 Task: Forward the email to taskers4@outlook.com and verify it was sent by searching for bccsnyfreak6@outlook.com in the sent items.
Action: Mouse moved to (267, 10)
Screenshot: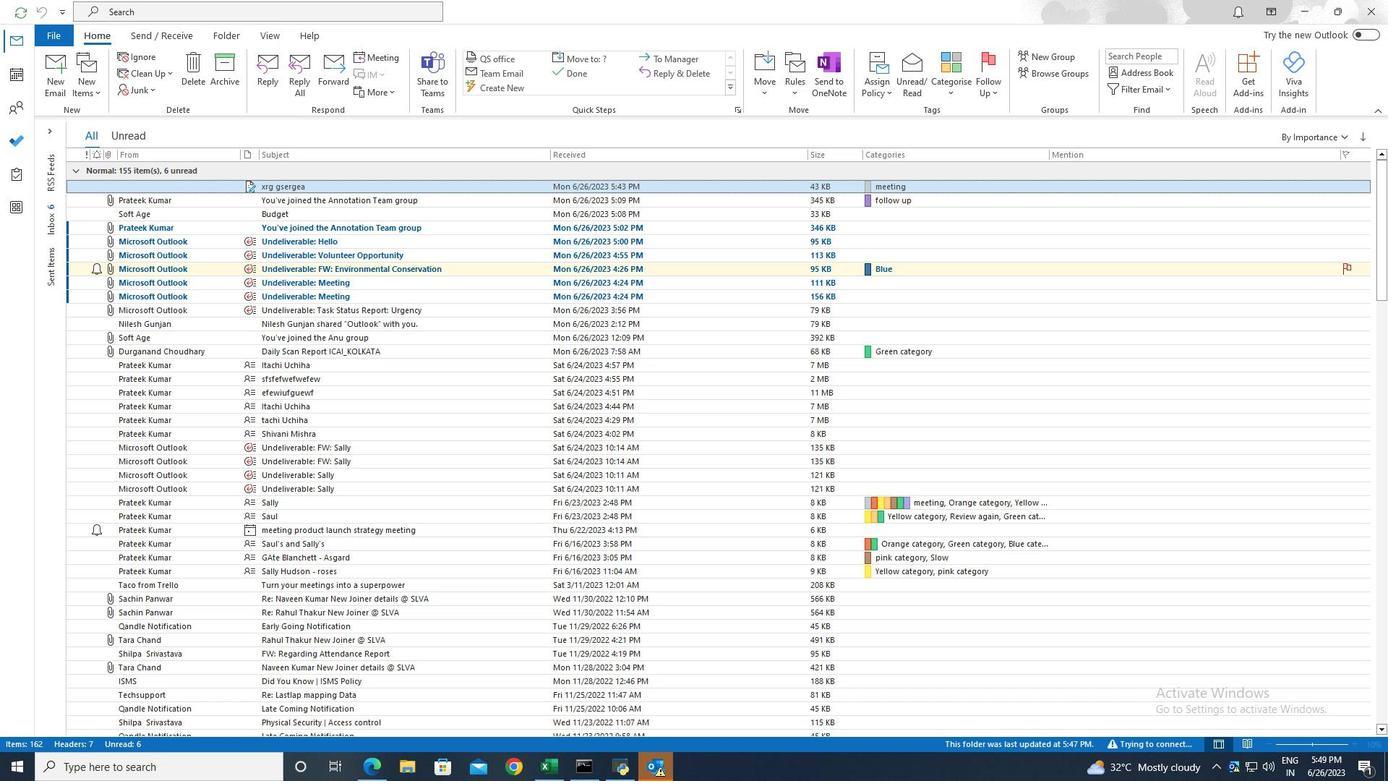 
Action: Mouse pressed left at (267, 10)
Screenshot: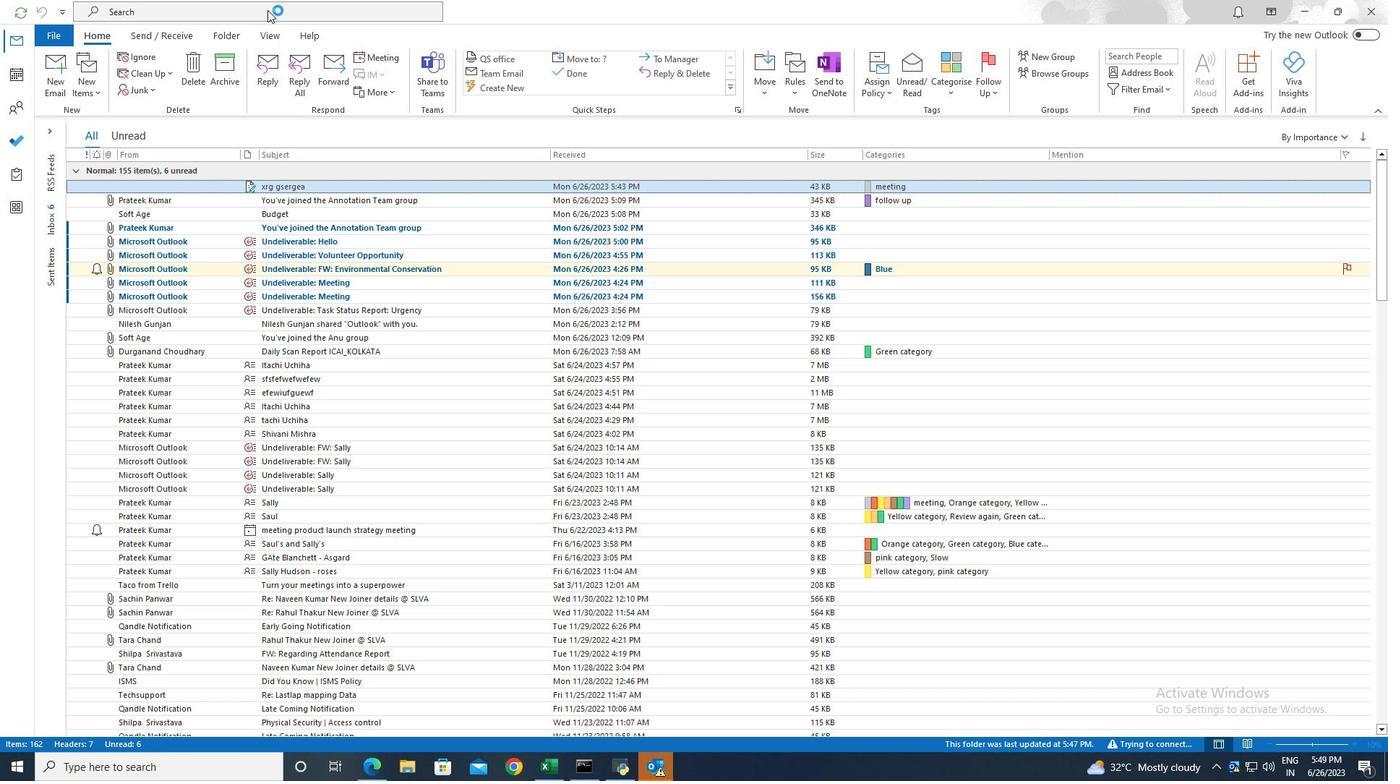 
Action: Mouse moved to (498, 15)
Screenshot: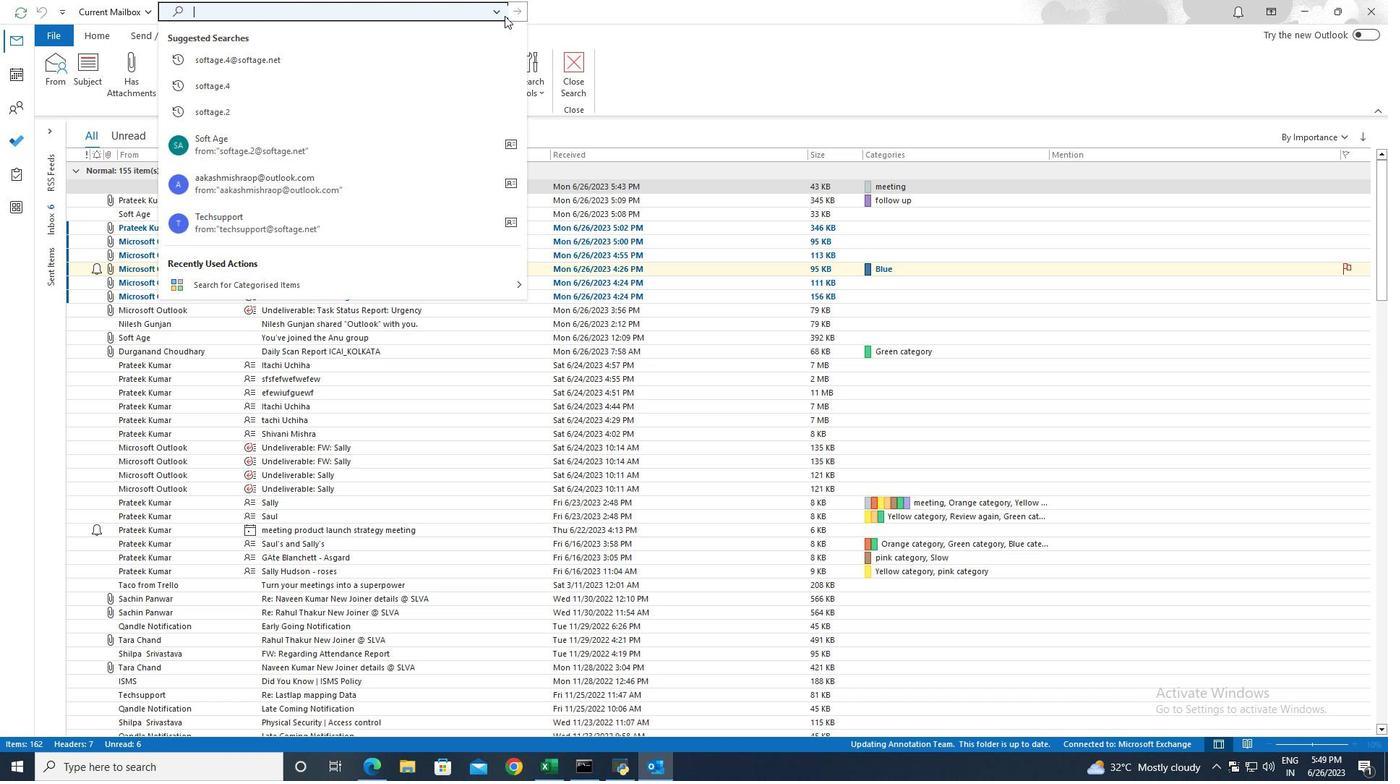 
Action: Mouse pressed left at (498, 15)
Screenshot: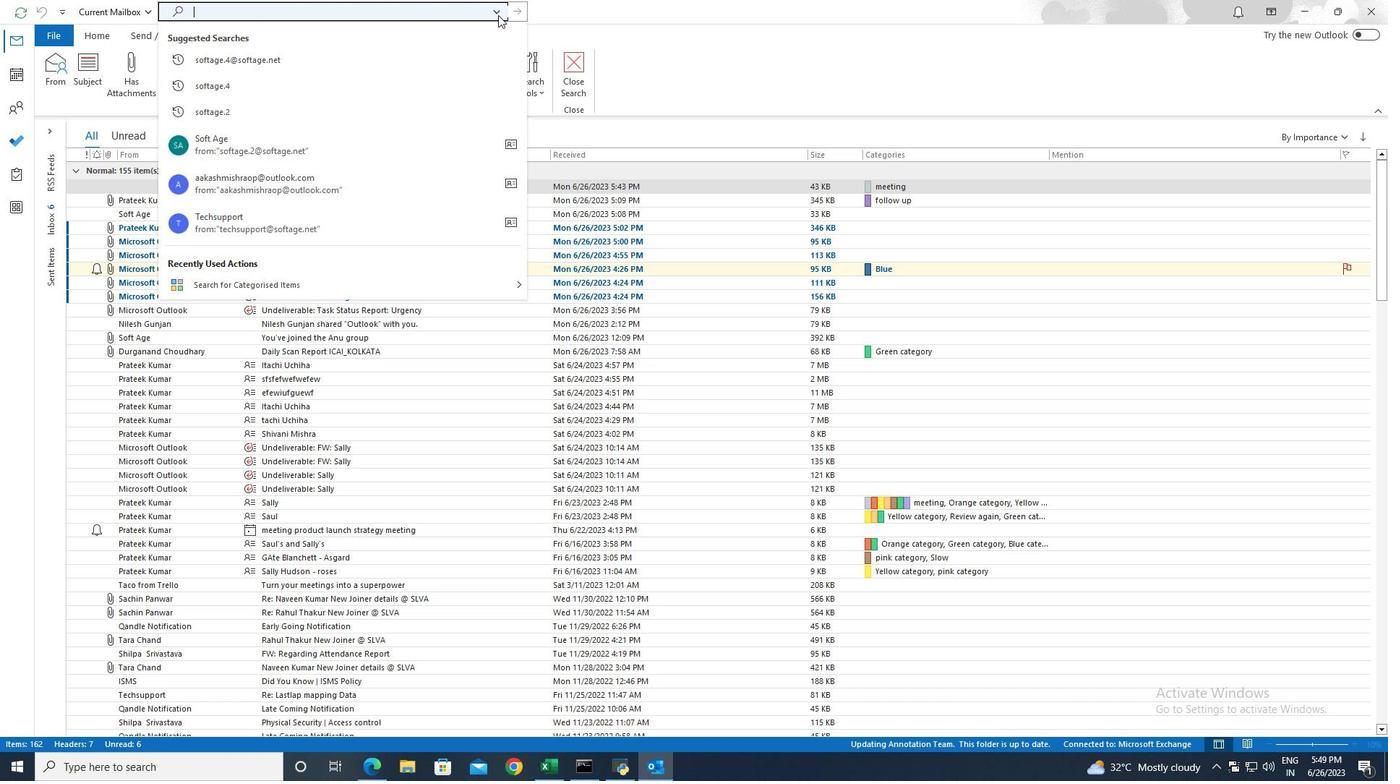
Action: Mouse moved to (329, 101)
Screenshot: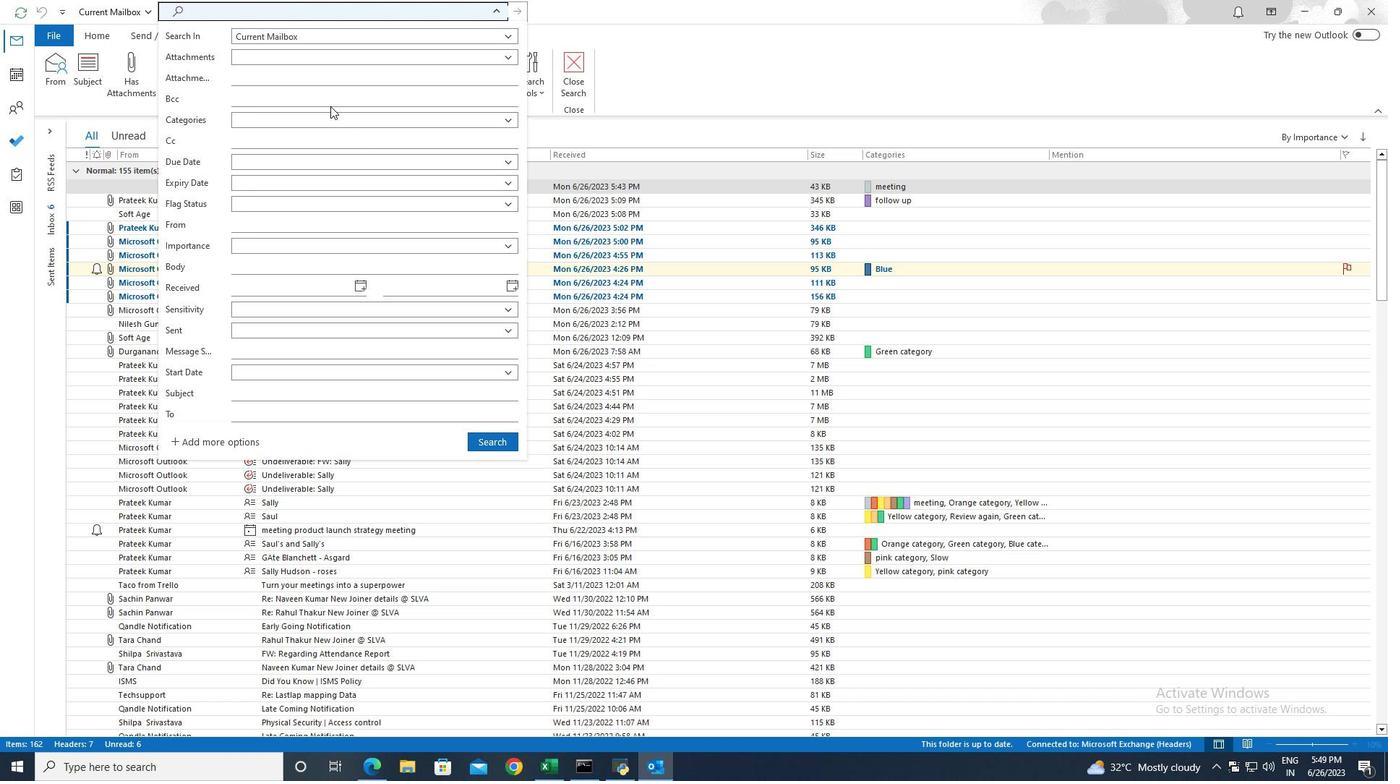 
Action: Mouse pressed left at (329, 101)
Screenshot: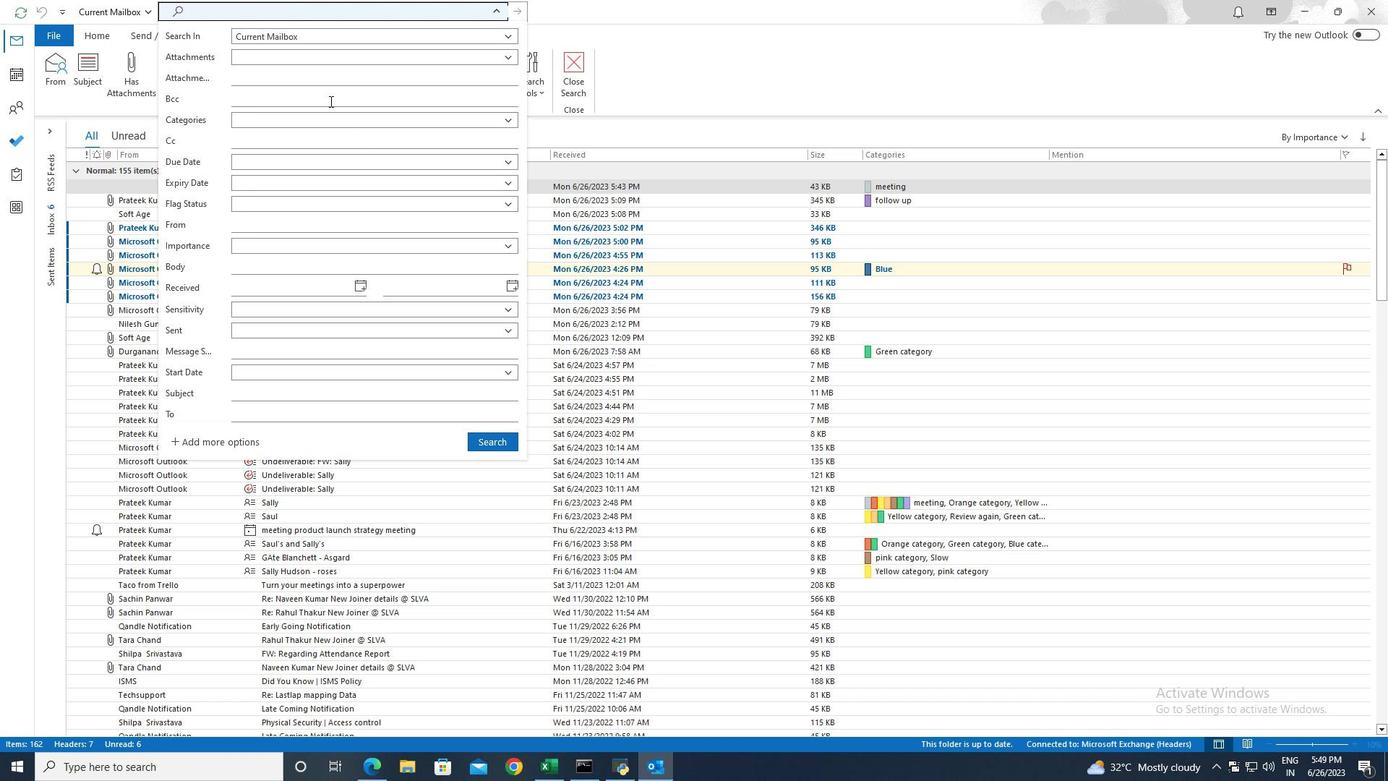 
Action: Key pressed snyfreak6<Key.shift>@outlook.com
Screenshot: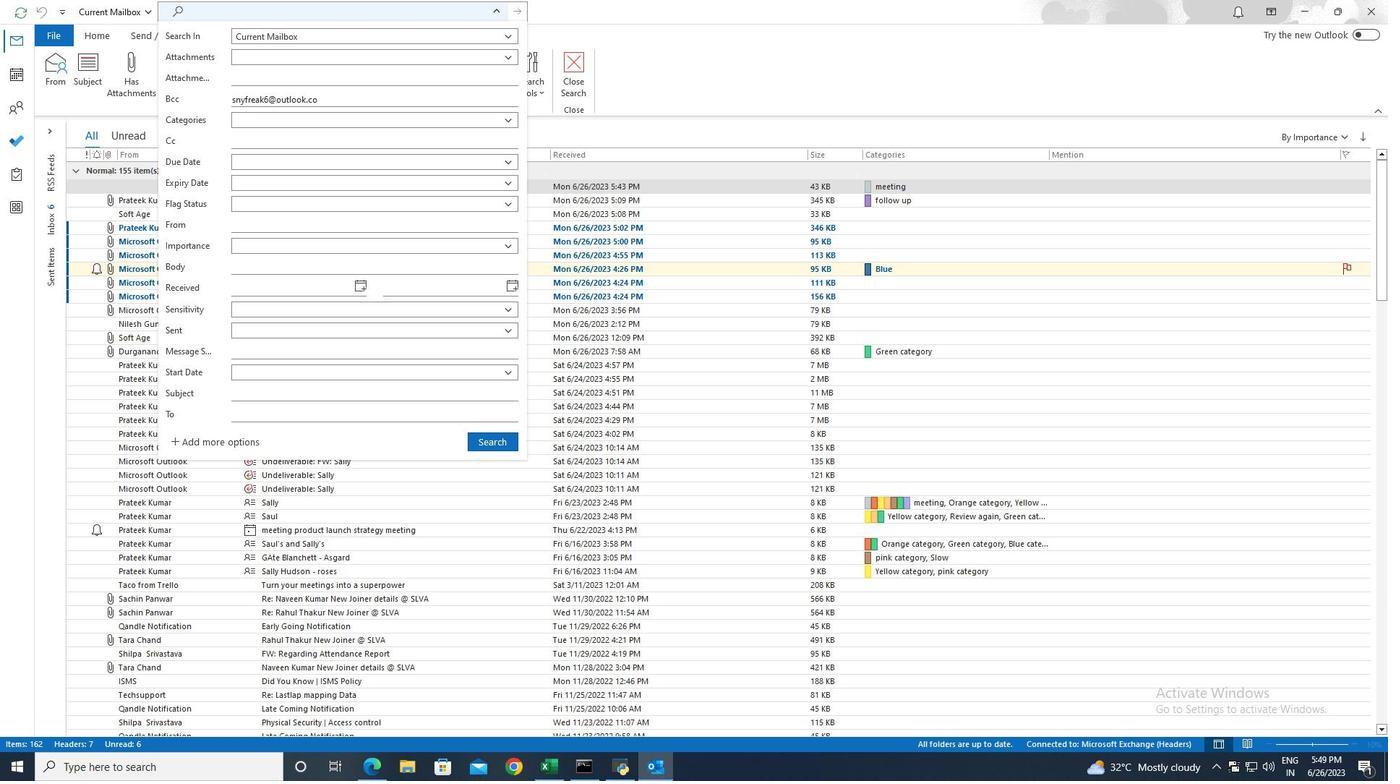 
Action: Mouse moved to (481, 439)
Screenshot: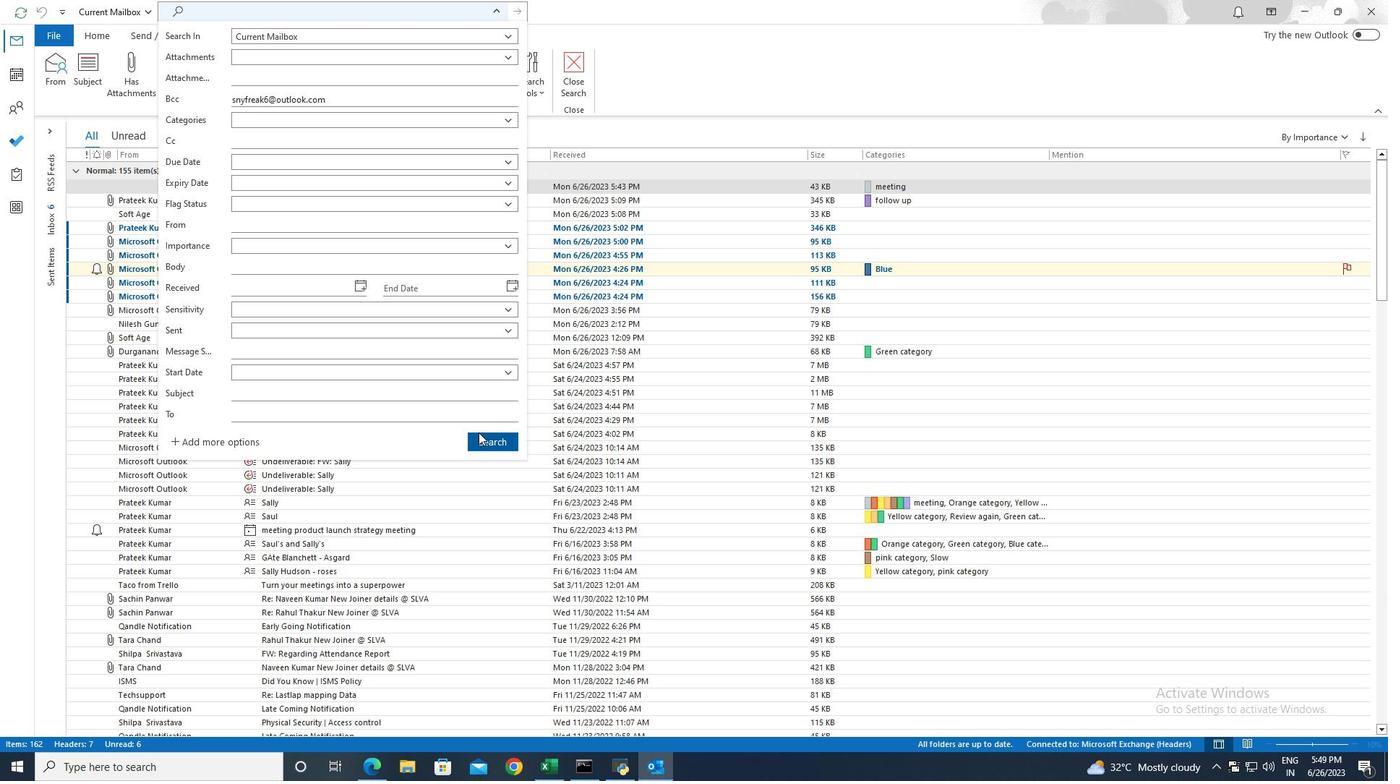 
Action: Mouse pressed left at (481, 439)
Screenshot: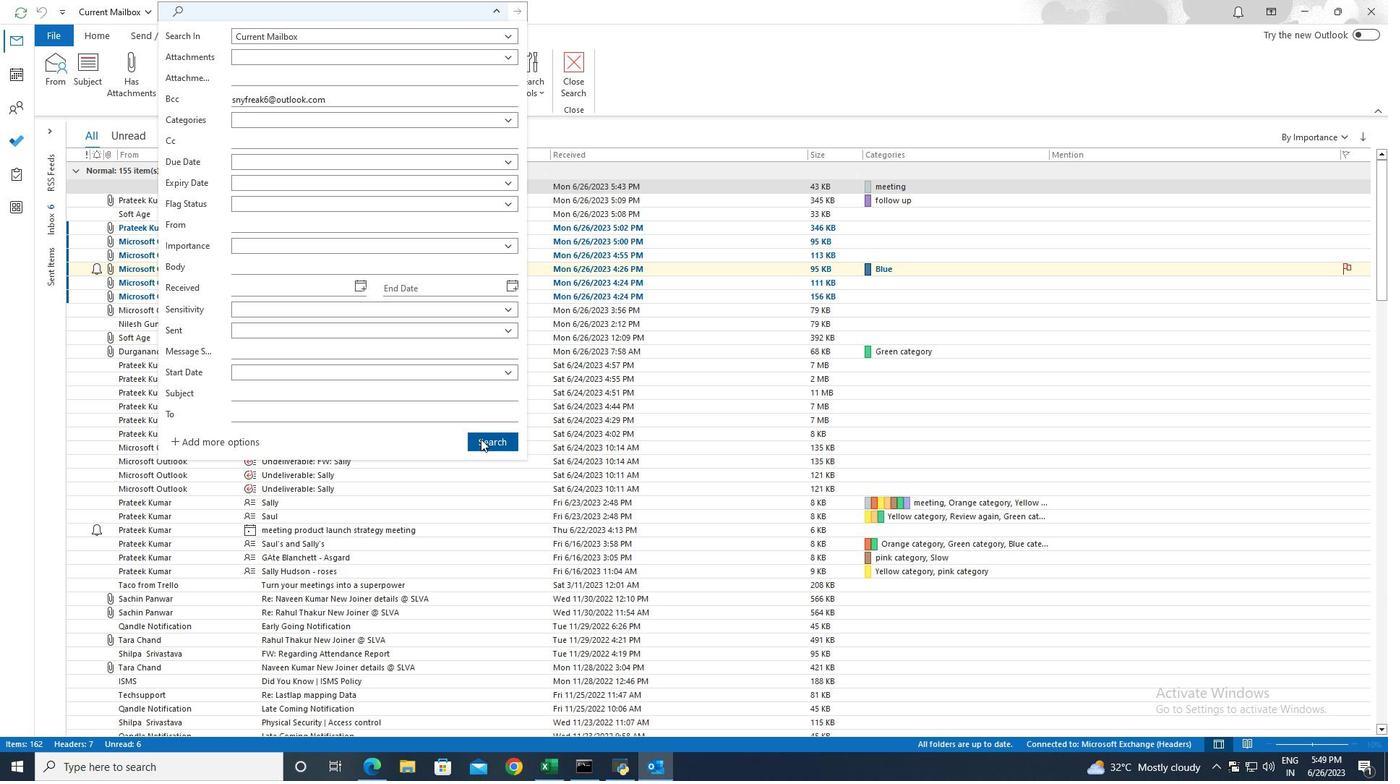
Action: Mouse moved to (314, 189)
Screenshot: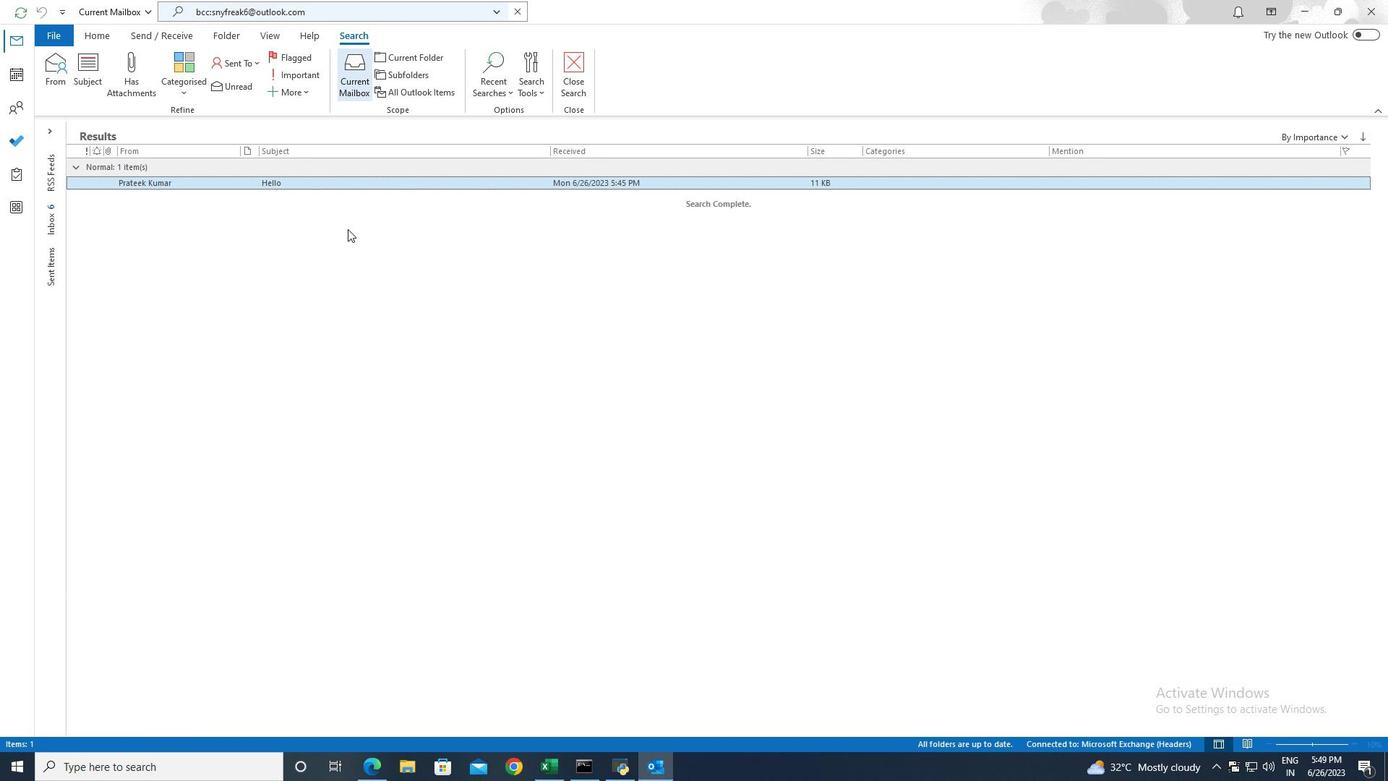
Action: Mouse pressed left at (314, 189)
Screenshot: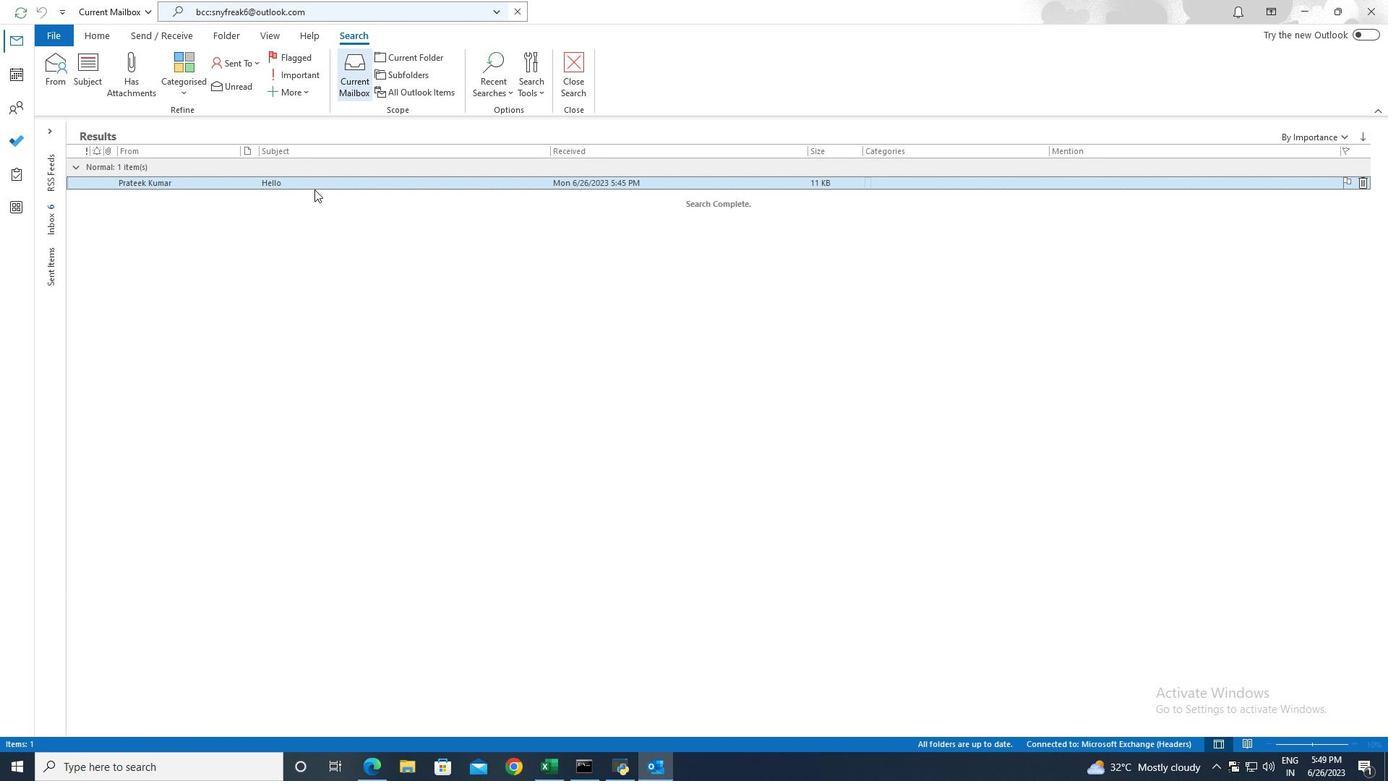 
Action: Mouse moved to (100, 27)
Screenshot: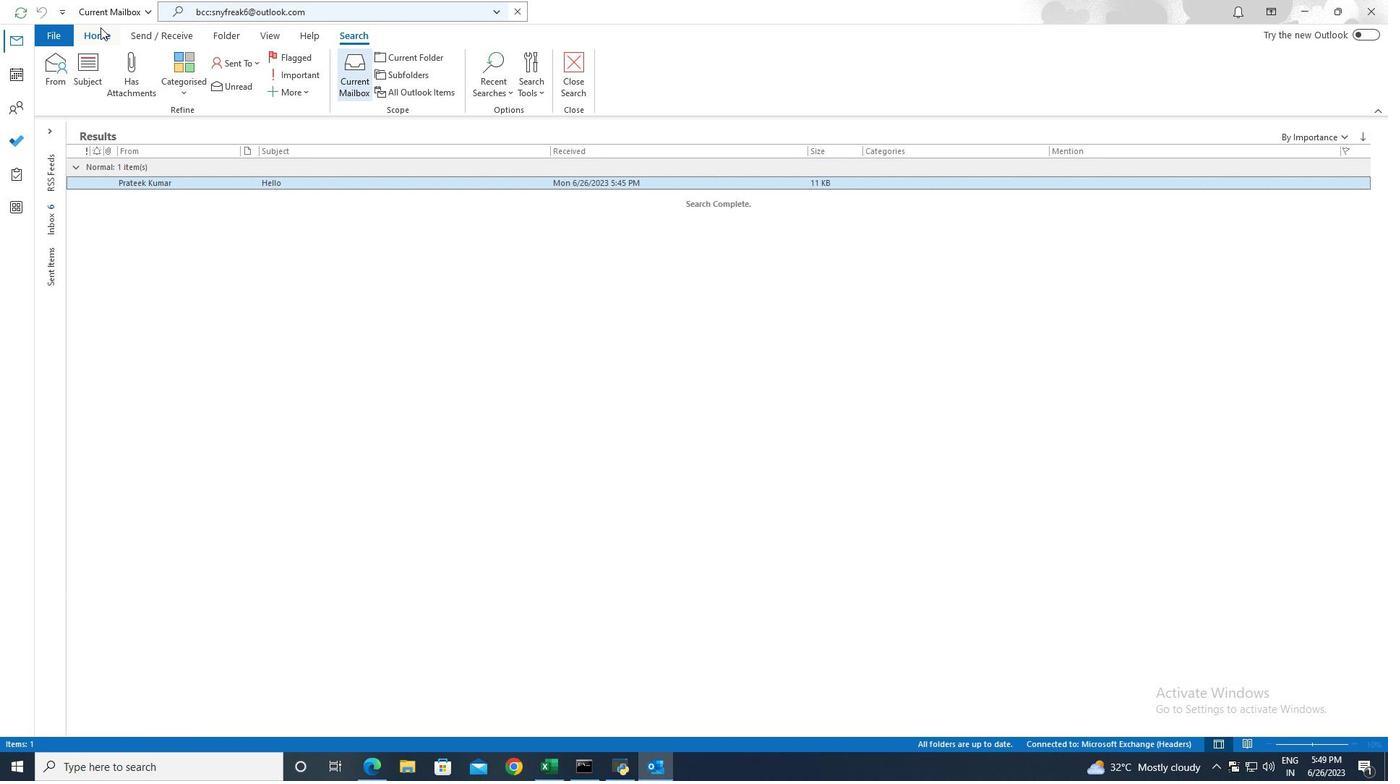 
Action: Mouse pressed left at (100, 27)
Screenshot: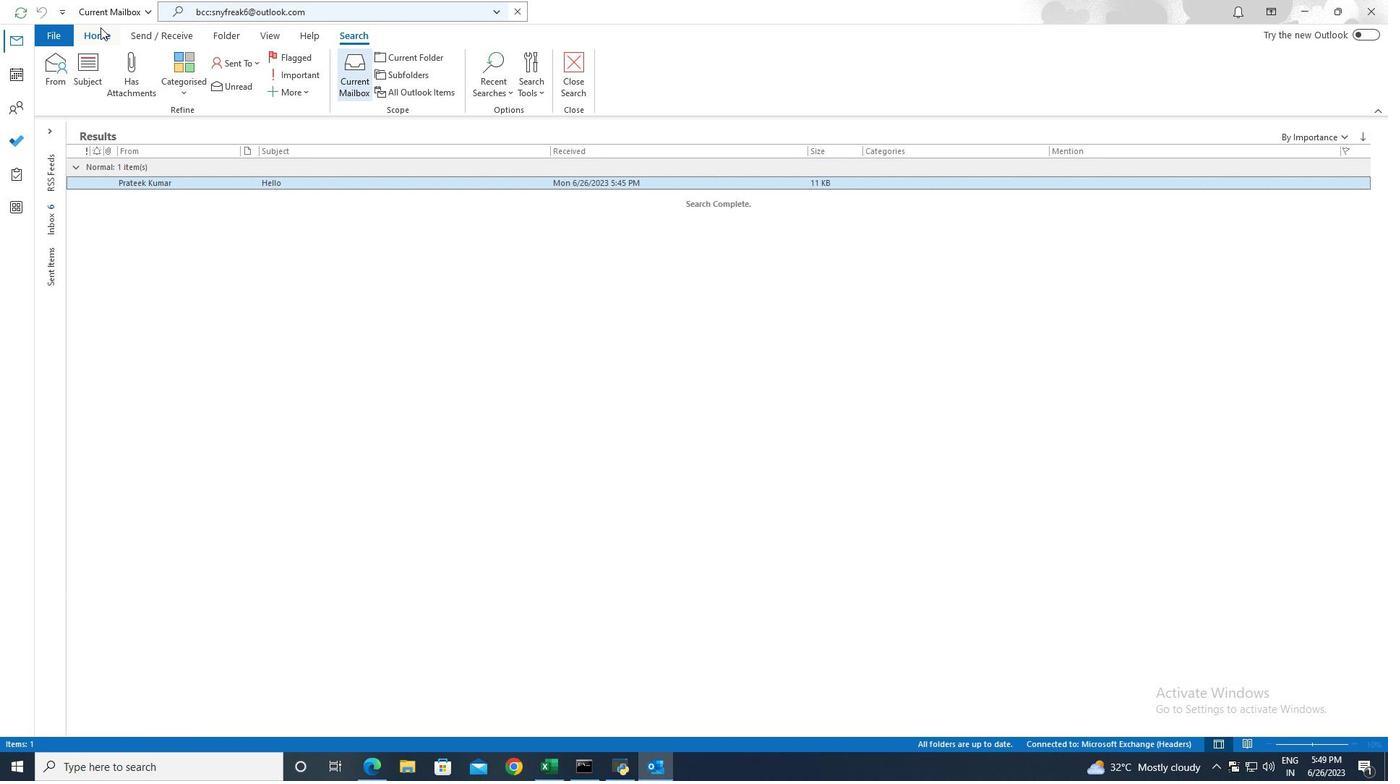 
Action: Mouse moved to (326, 73)
Screenshot: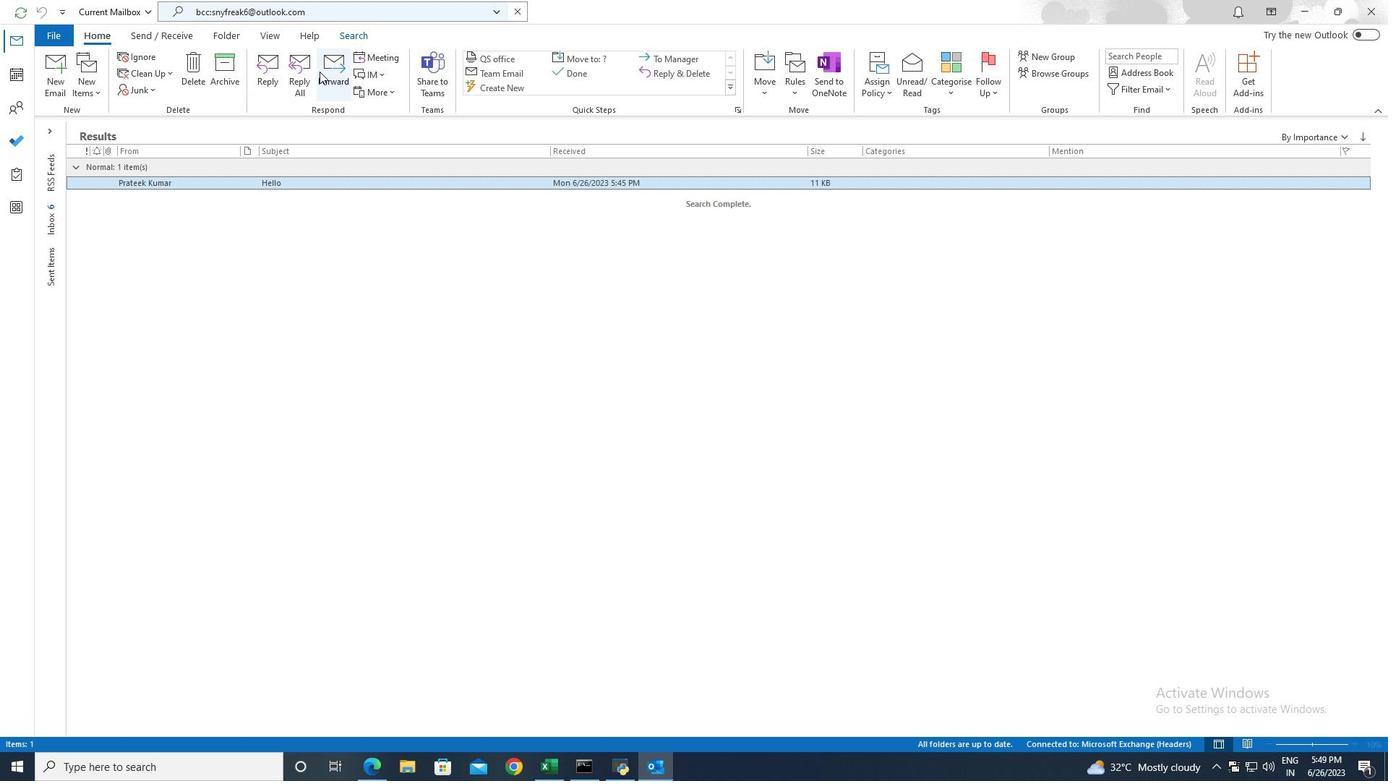 
Action: Mouse pressed left at (326, 73)
Screenshot: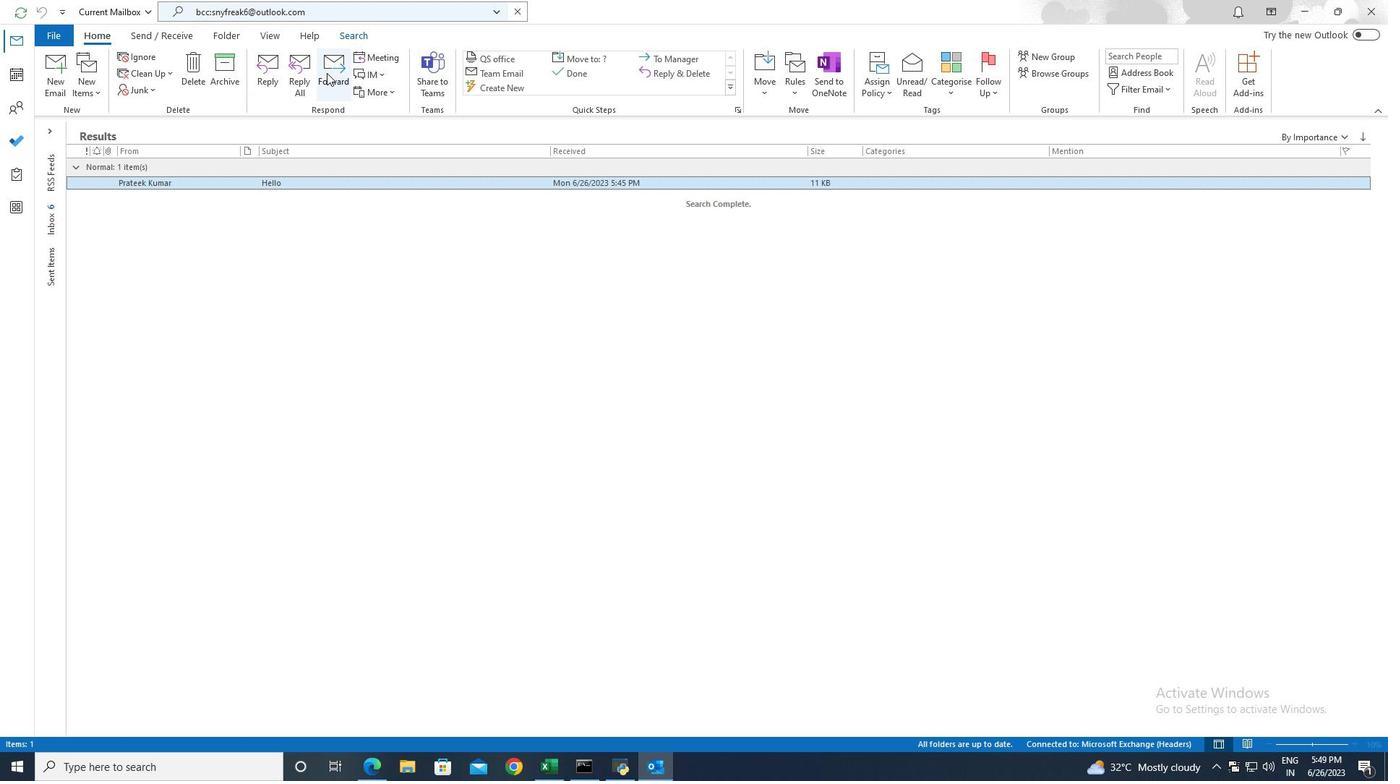 
Action: Mouse moved to (218, 152)
Screenshot: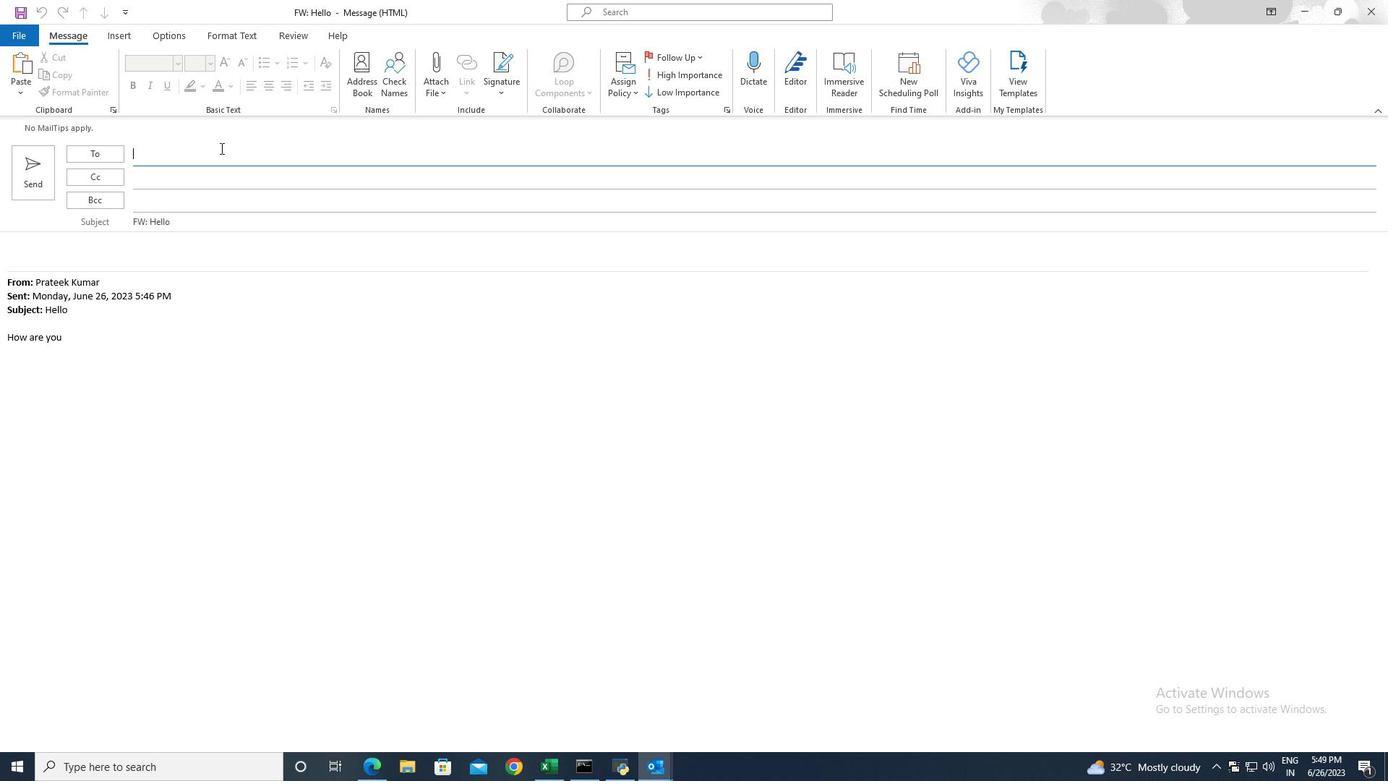 
Action: Mouse pressed left at (218, 152)
Screenshot: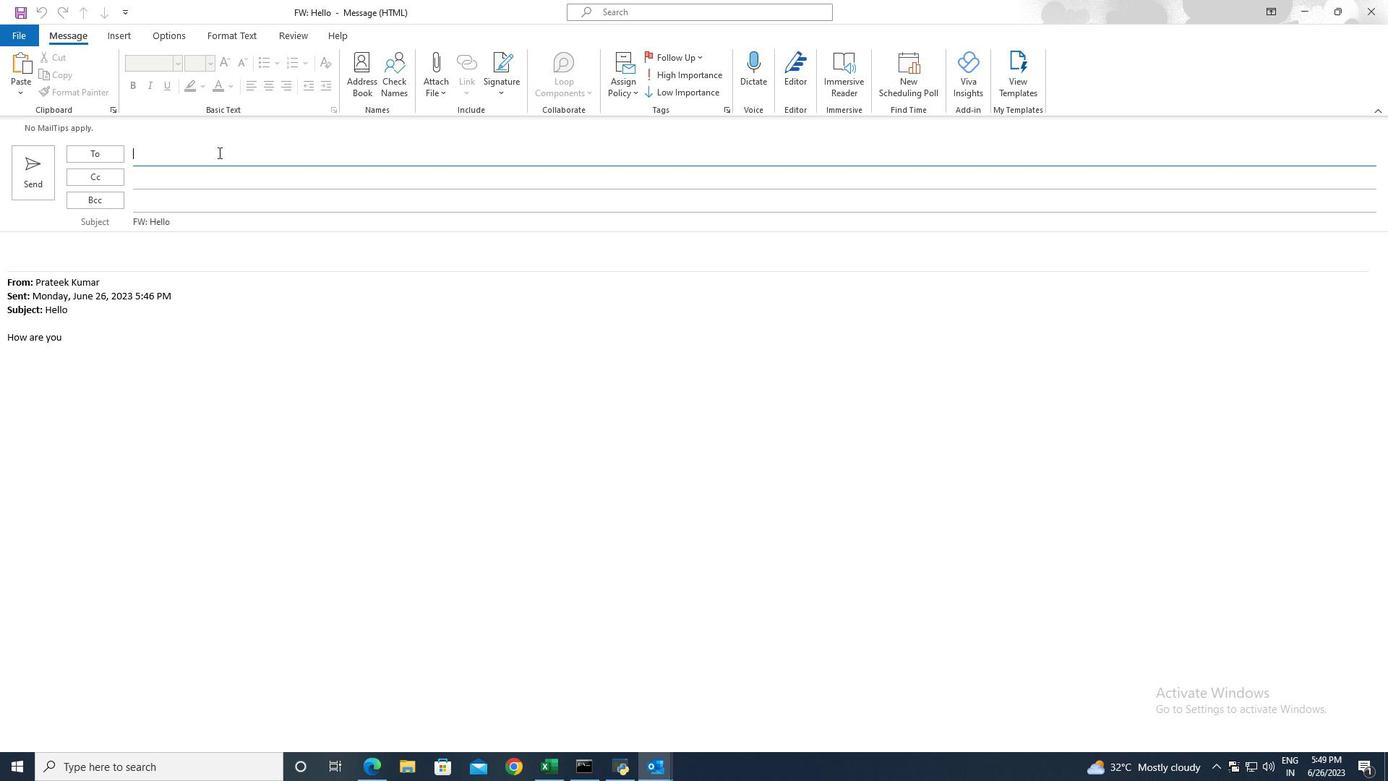 
Action: Key pressed taskers<Key.shift><Key.shift><Key.shift><Key.shift><Key.shift><Key.shift><Key.shift><Key.shift><Key.shift><Key.shift><Key.shift><Key.shift><Key.shift><Key.shift><Key.shift><Key.shift>4<Key.shift><Key.shift><Key.shift><Key.shift><Key.shift><Key.shift><Key.shift><Key.shift><Key.shift><Key.shift><Key.shift><Key.shift><Key.shift><Key.shift><Key.shift><Key.shift><Key.shift><Key.shift>@outlook.com
Screenshot: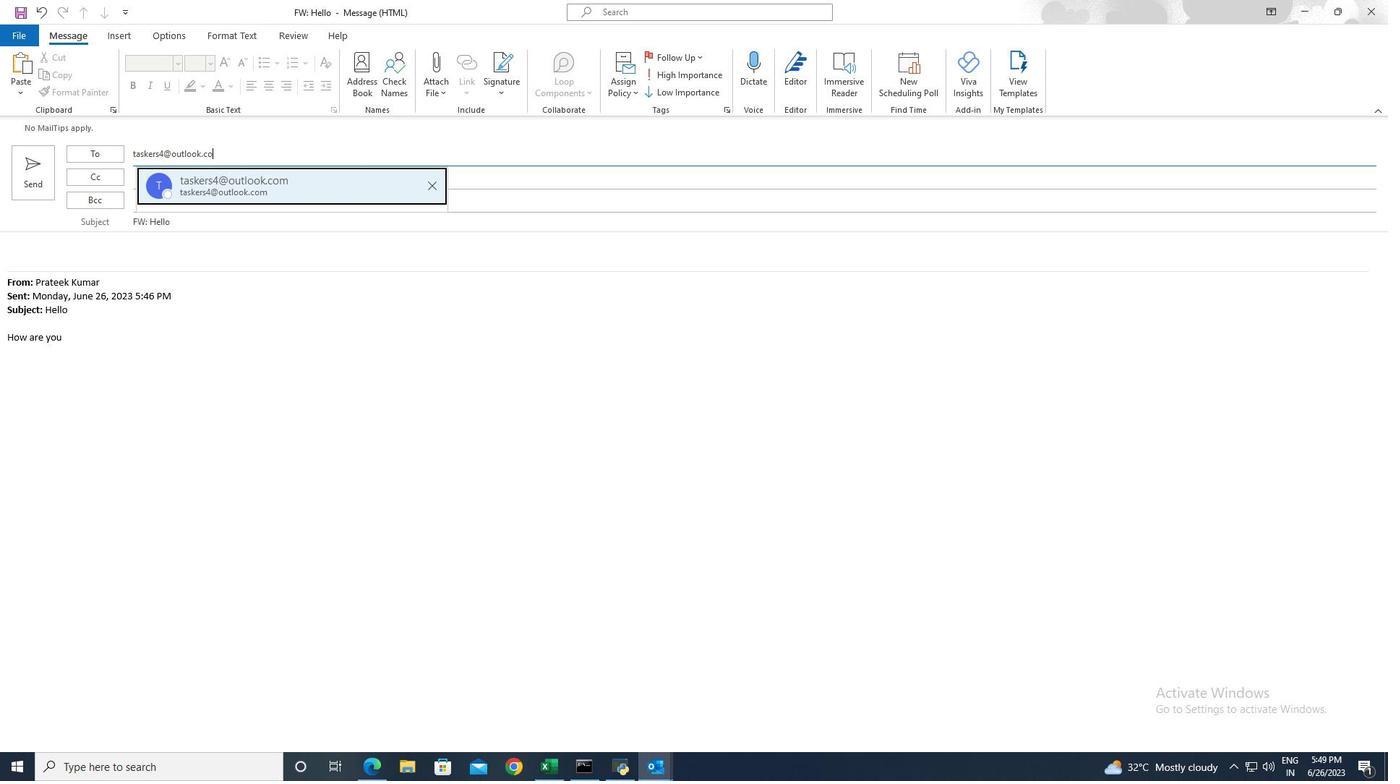 
Action: Mouse moved to (256, 176)
Screenshot: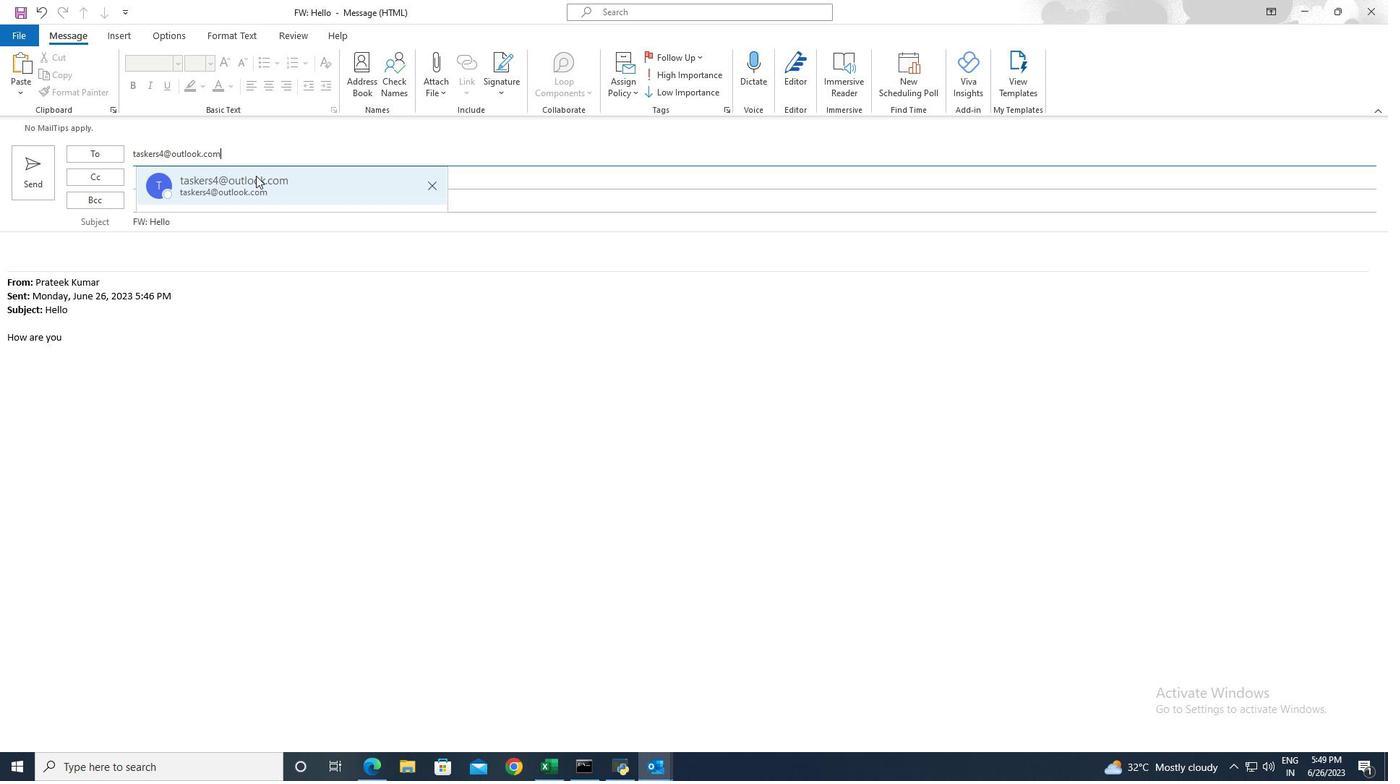
Action: Mouse pressed left at (256, 176)
Screenshot: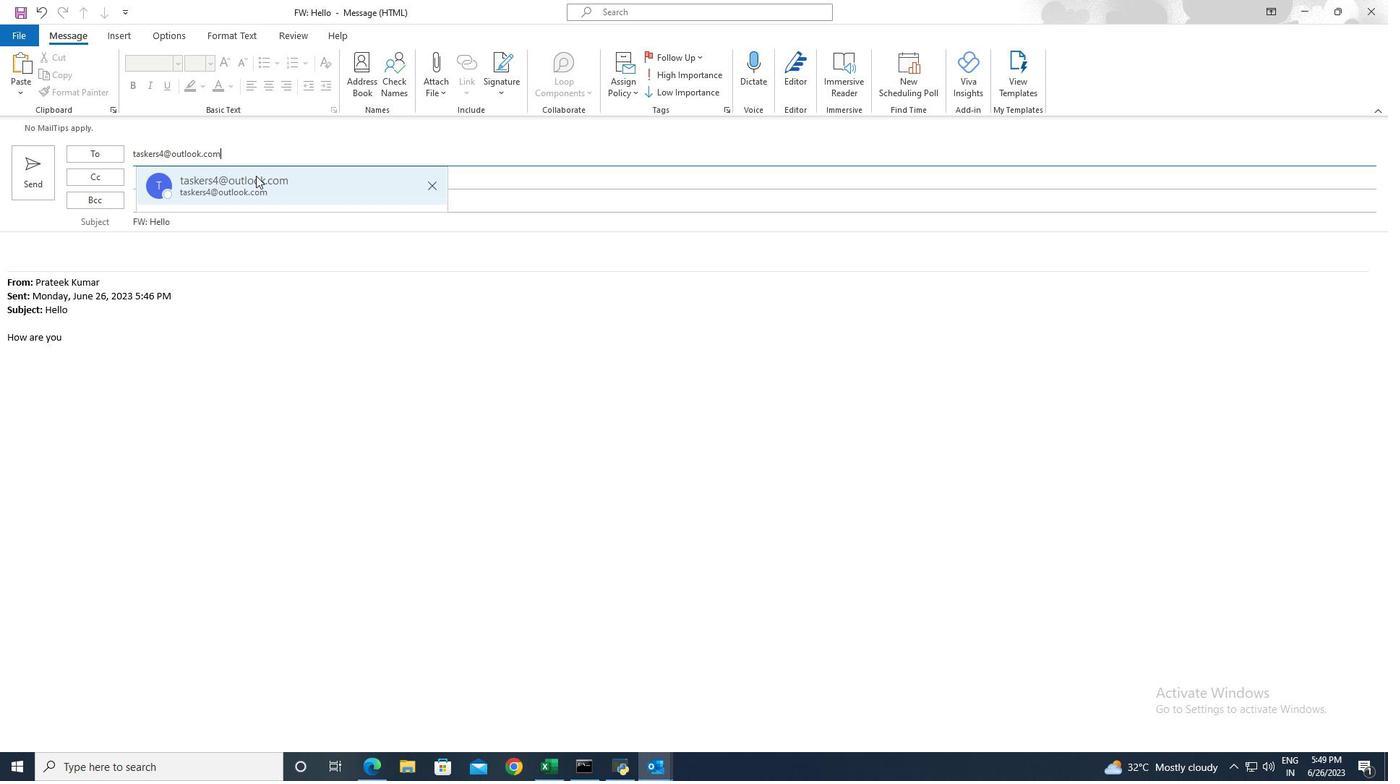 
Action: Mouse moved to (33, 176)
Screenshot: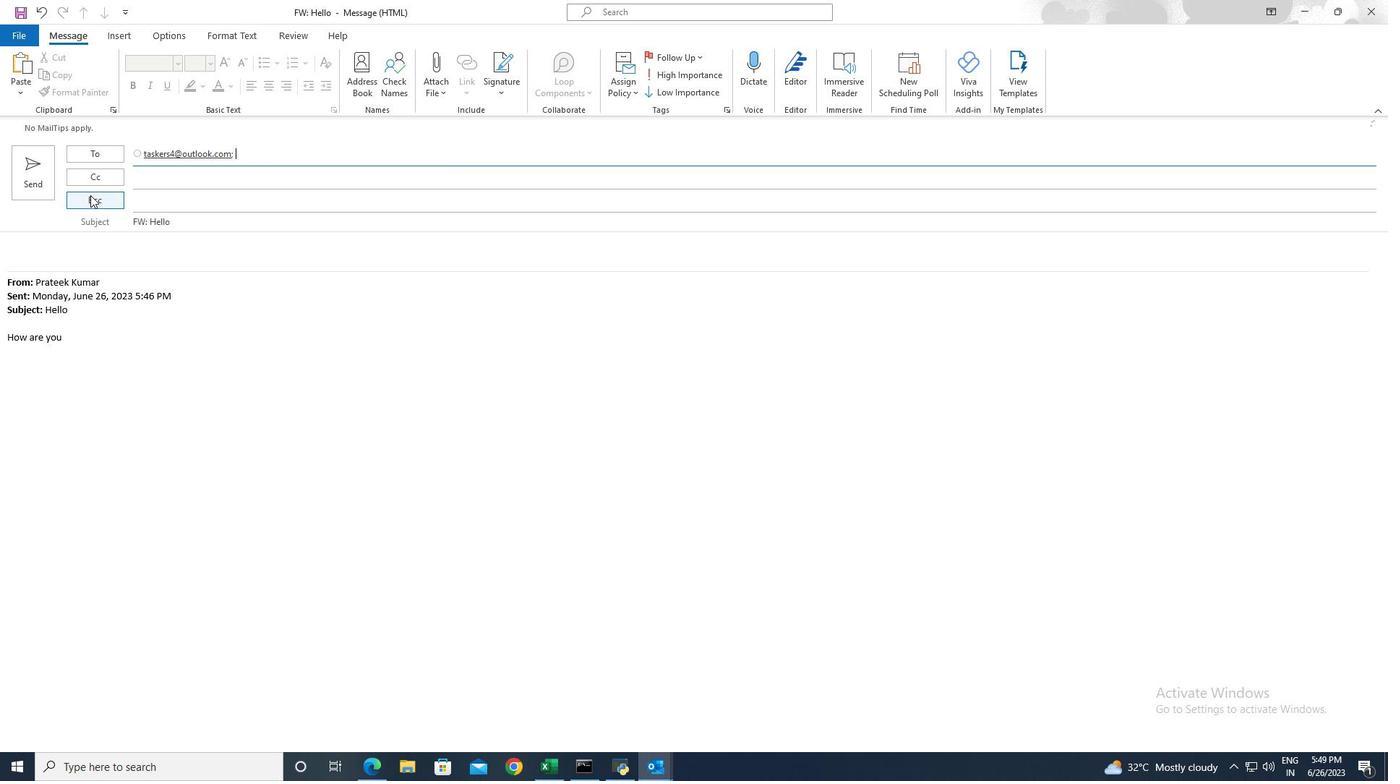 
Action: Mouse pressed left at (33, 176)
Screenshot: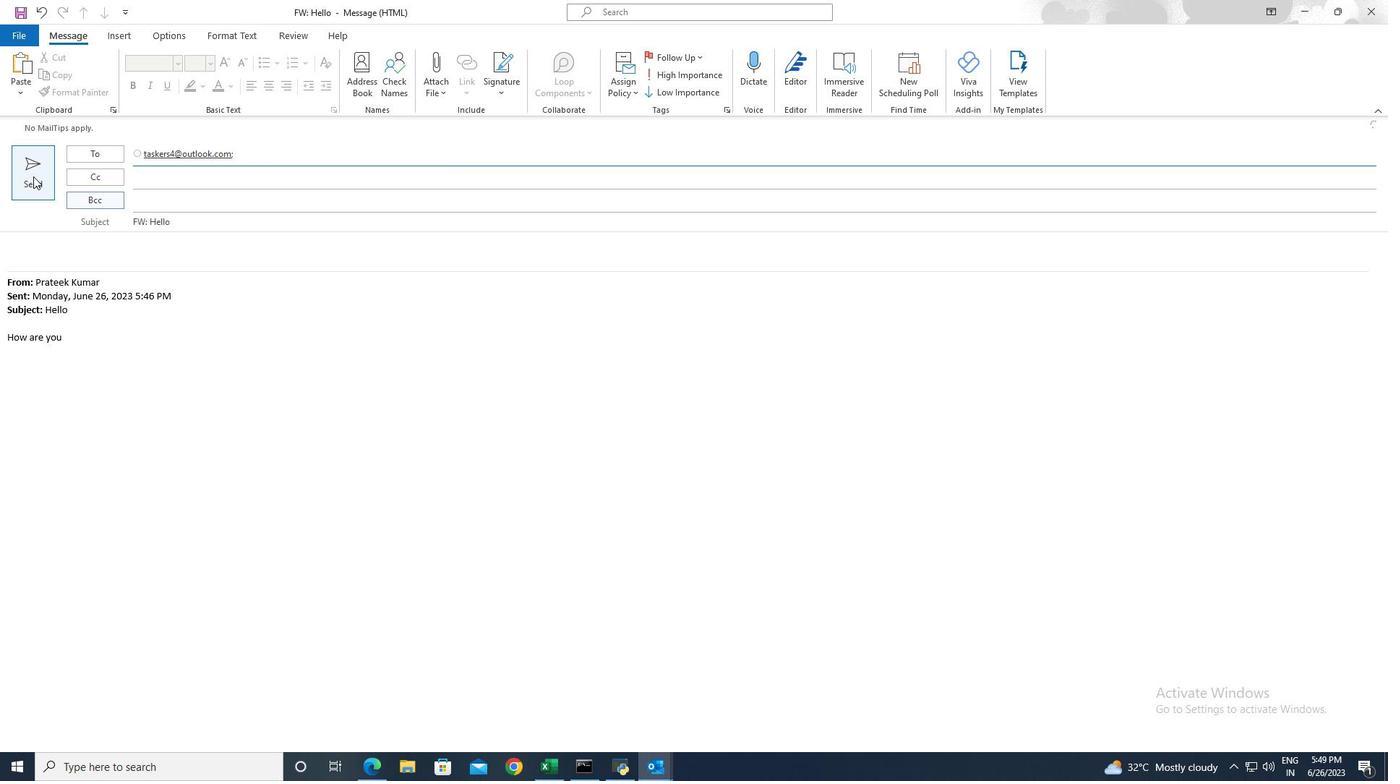 
